 Task: Add Boiron Ledum Palustre 30C to the cart.
Action: Mouse moved to (263, 127)
Screenshot: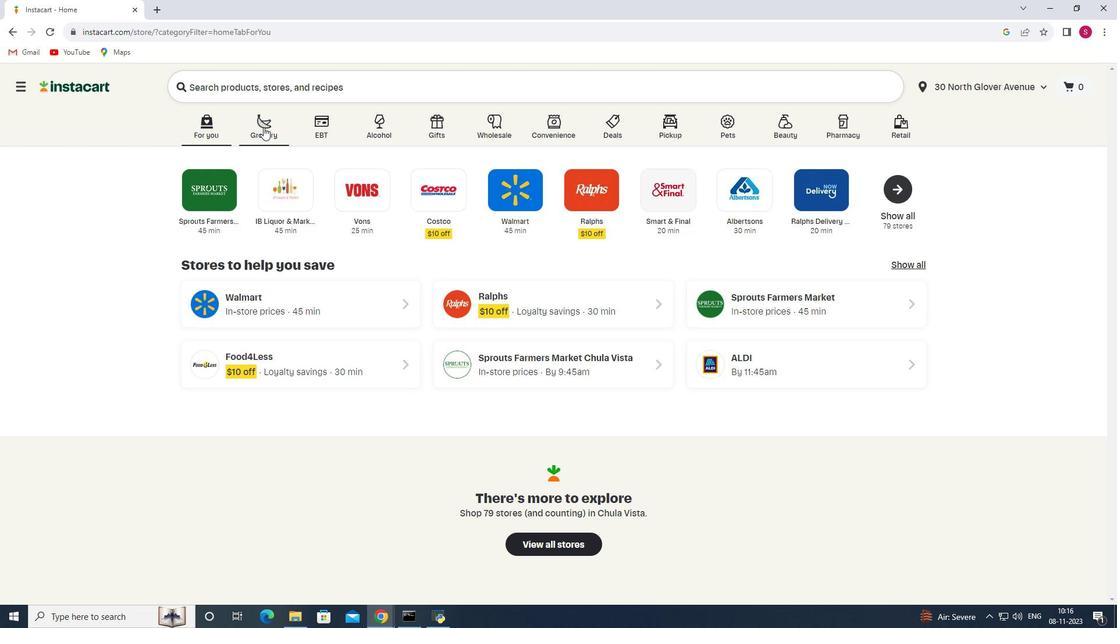 
Action: Mouse pressed left at (263, 127)
Screenshot: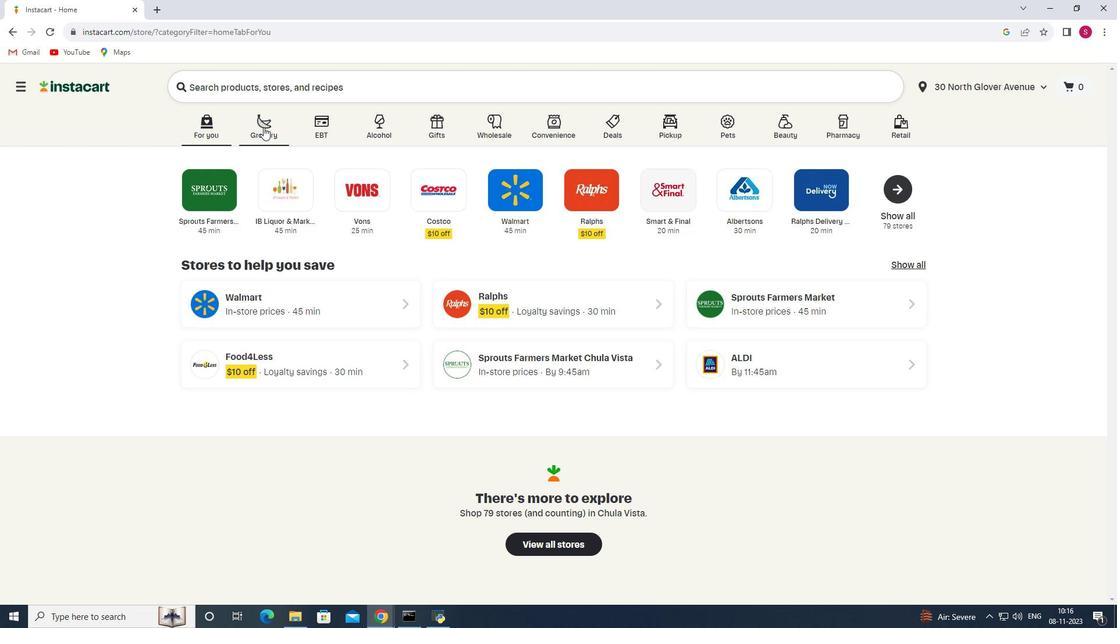 
Action: Mouse moved to (281, 330)
Screenshot: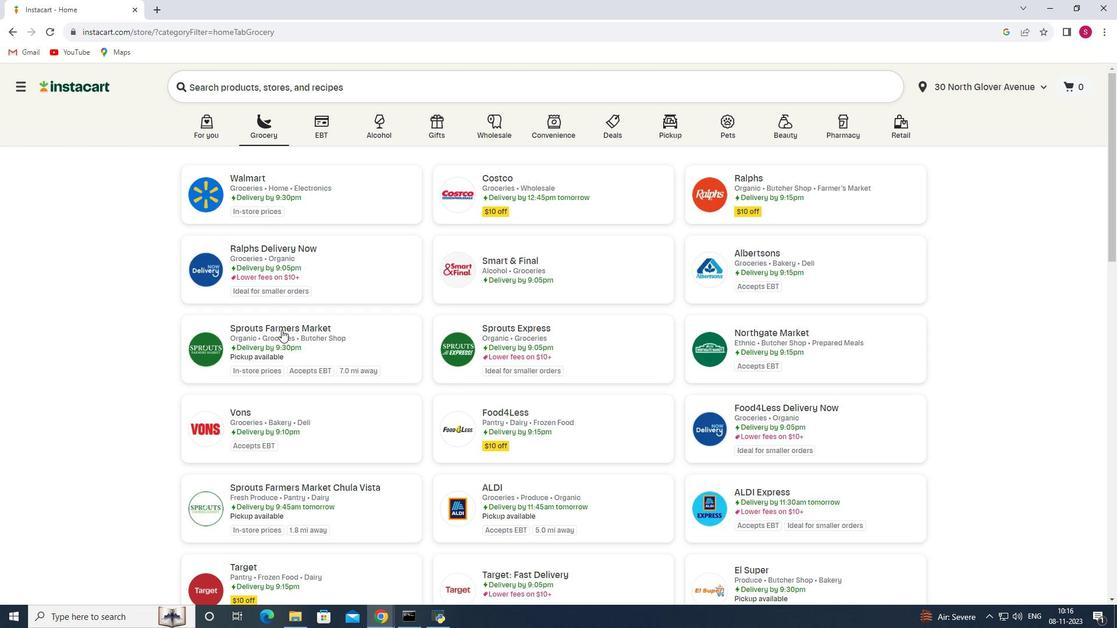 
Action: Mouse pressed left at (281, 330)
Screenshot: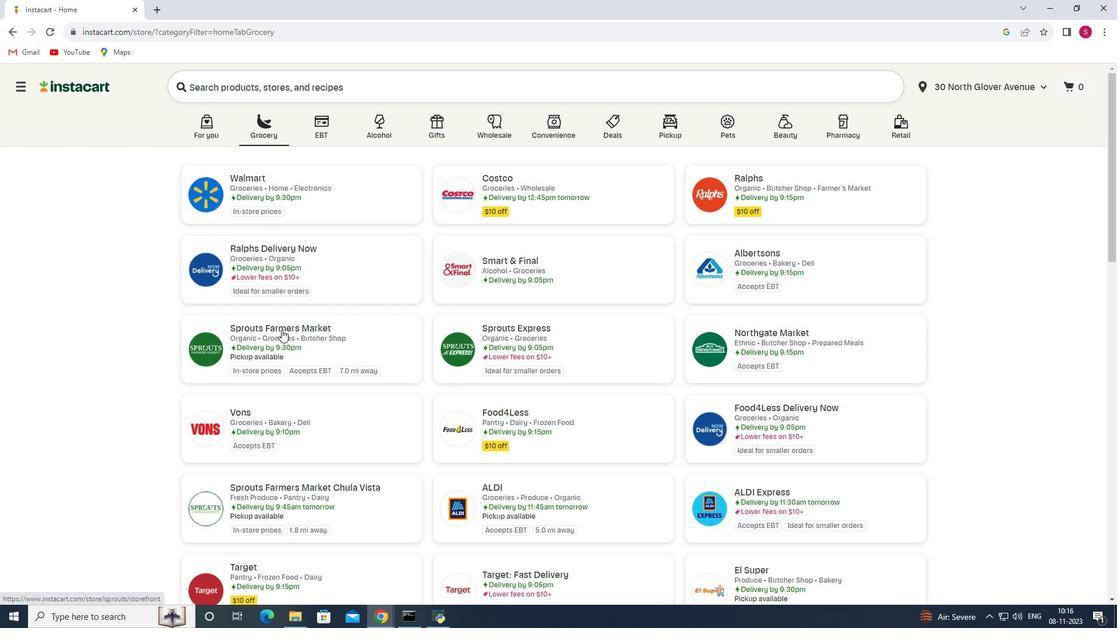 
Action: Mouse moved to (110, 387)
Screenshot: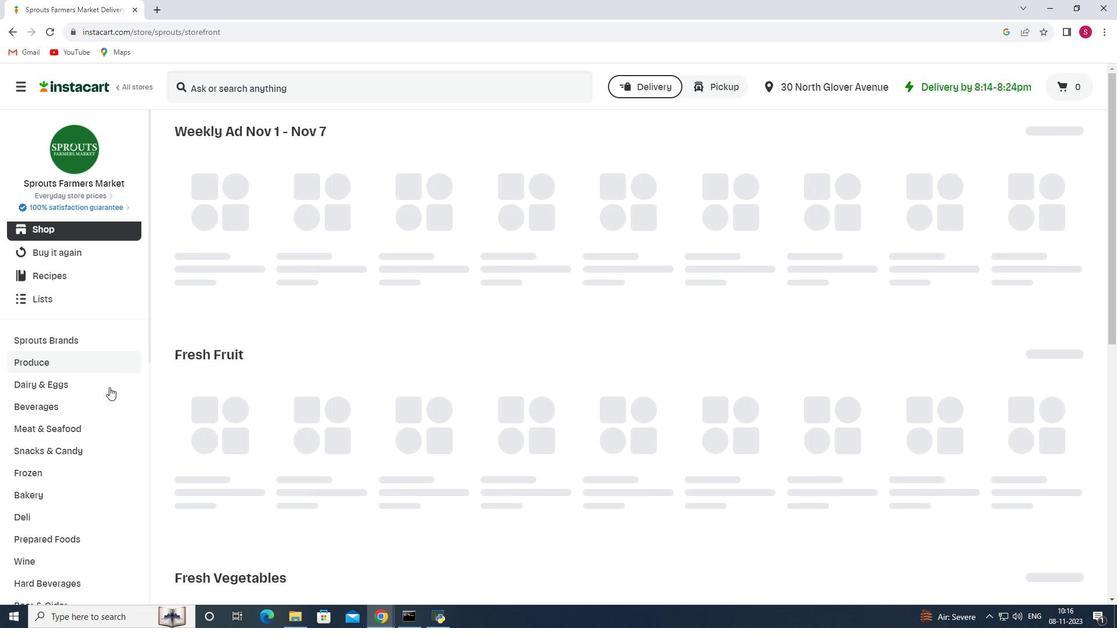 
Action: Mouse scrolled (110, 387) with delta (0, 0)
Screenshot: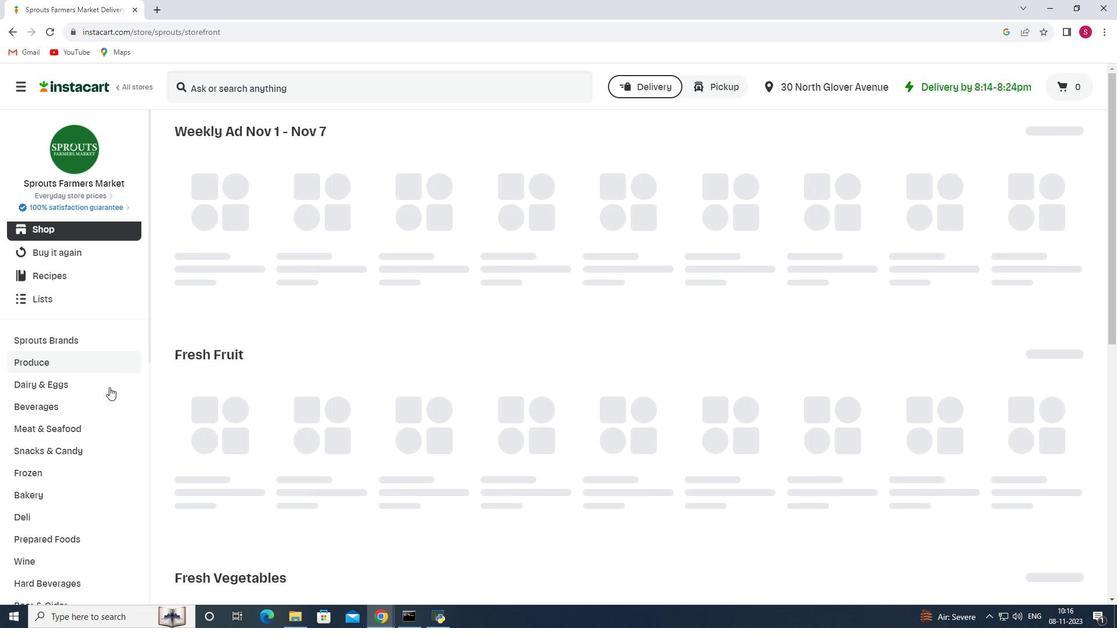 
Action: Mouse moved to (109, 387)
Screenshot: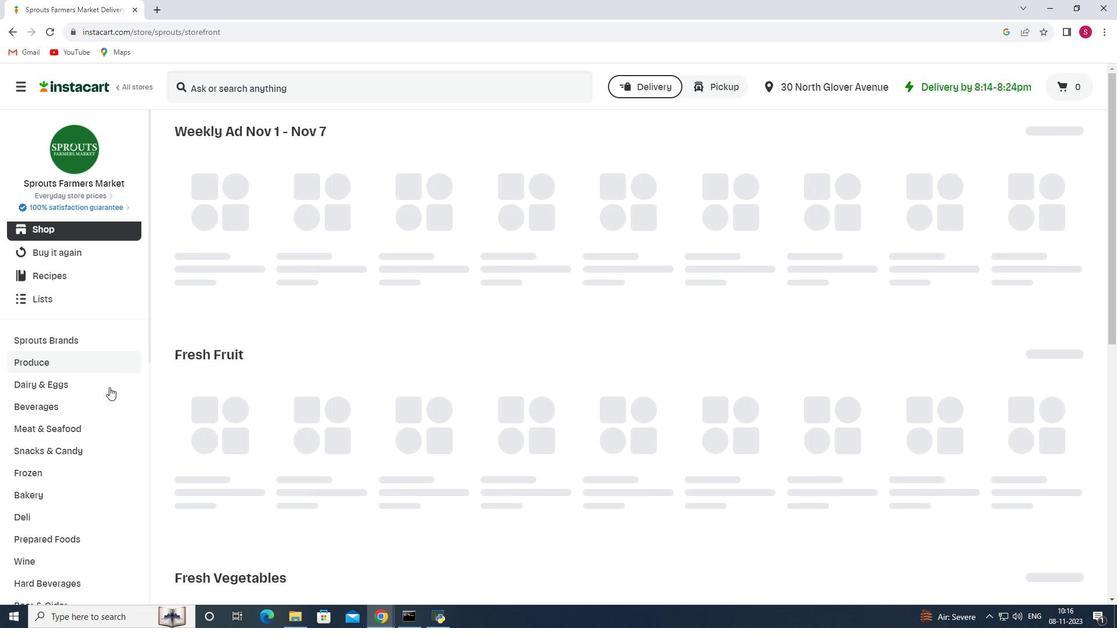
Action: Mouse scrolled (109, 387) with delta (0, 0)
Screenshot: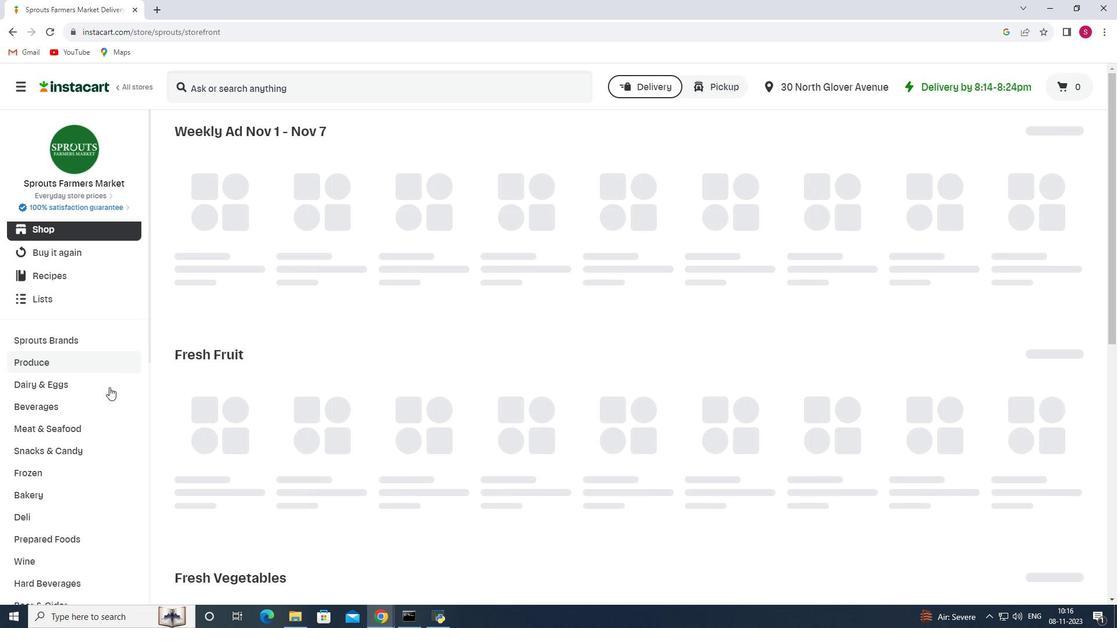 
Action: Mouse scrolled (109, 387) with delta (0, 0)
Screenshot: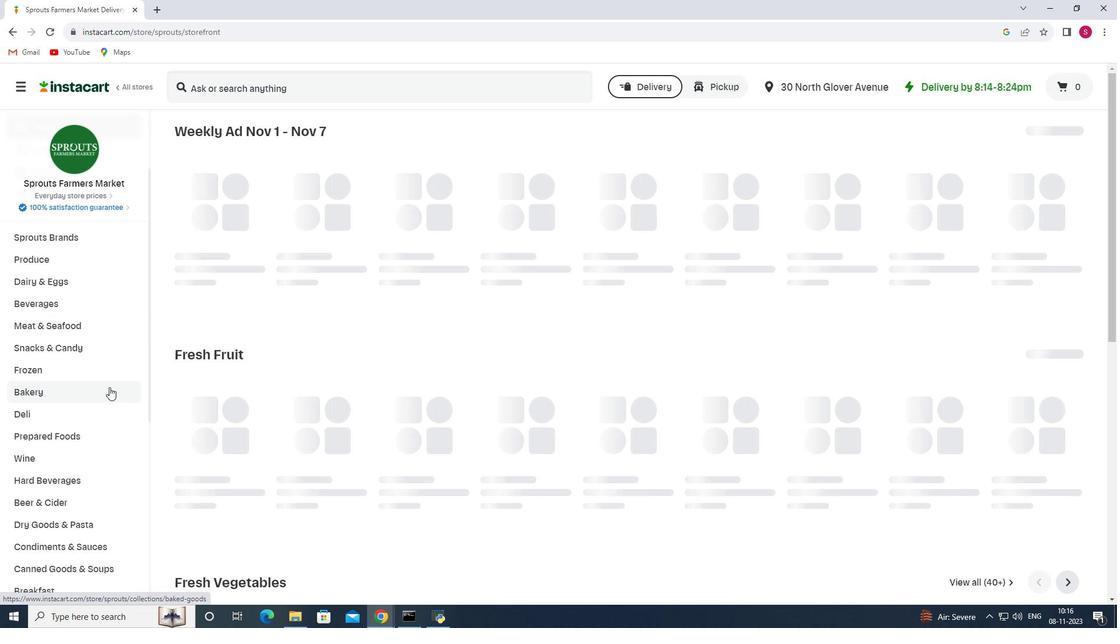 
Action: Mouse scrolled (109, 387) with delta (0, 0)
Screenshot: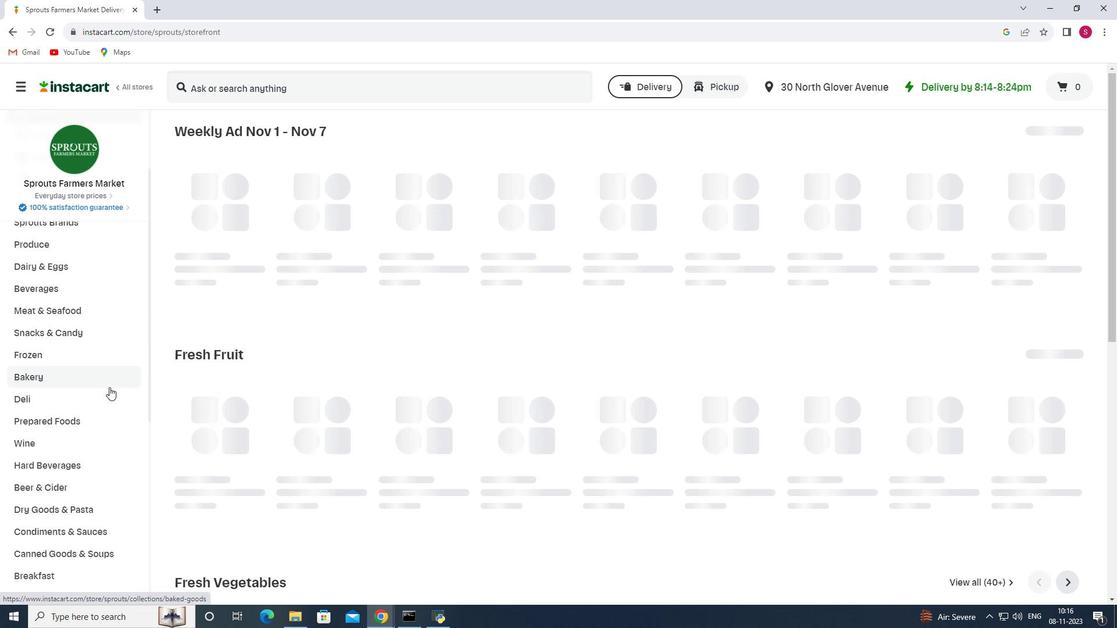 
Action: Mouse scrolled (109, 387) with delta (0, 0)
Screenshot: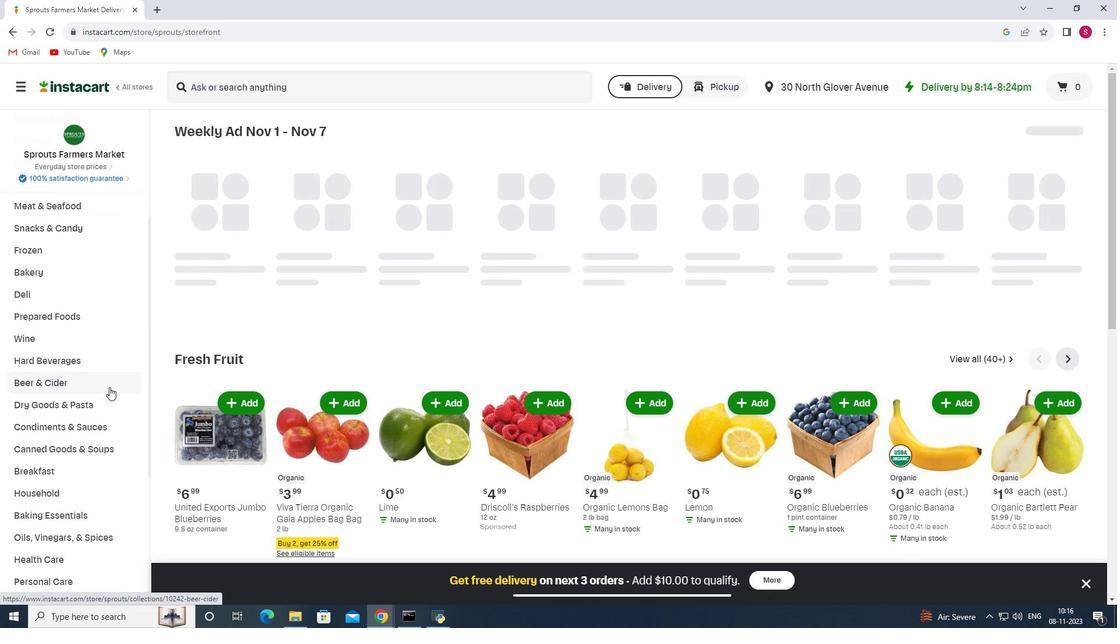
Action: Mouse scrolled (109, 387) with delta (0, 0)
Screenshot: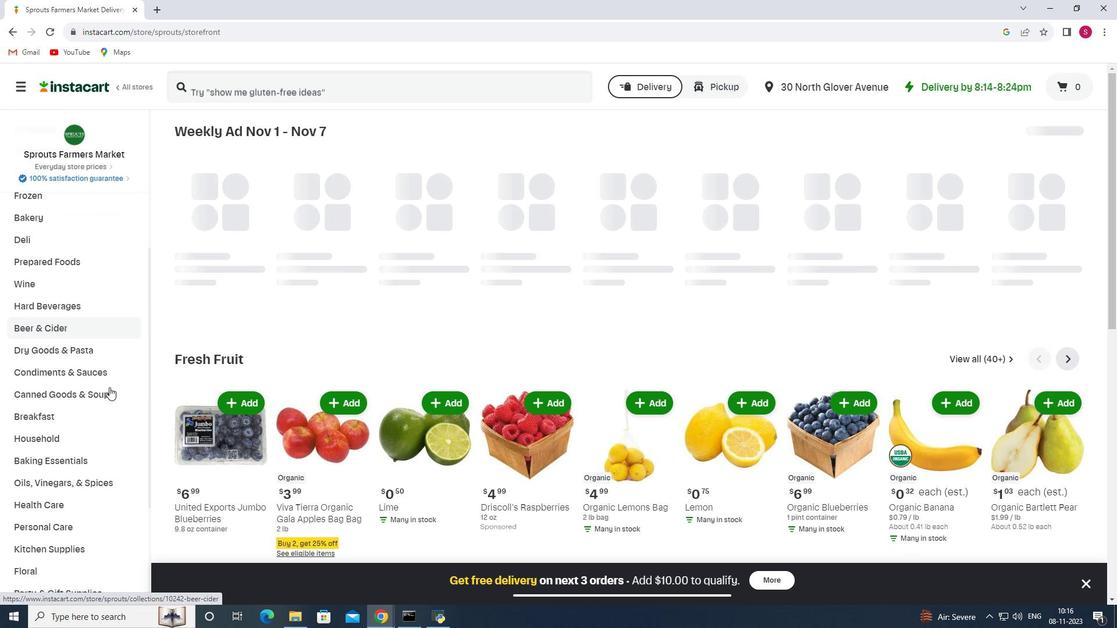 
Action: Mouse scrolled (109, 387) with delta (0, 0)
Screenshot: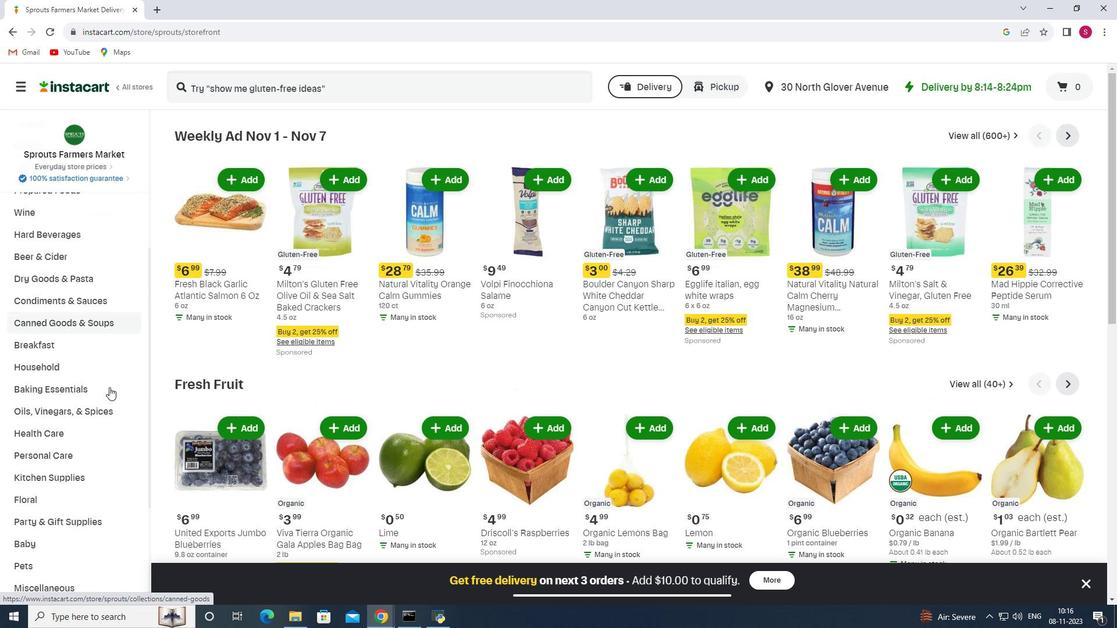 
Action: Mouse scrolled (109, 387) with delta (0, 0)
Screenshot: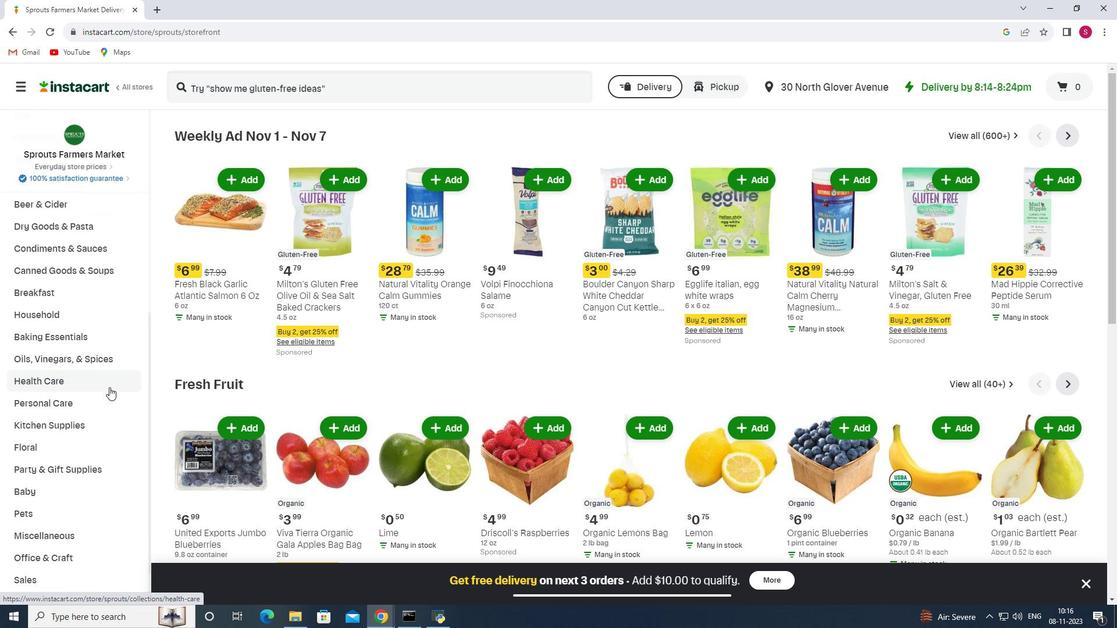 
Action: Mouse moved to (58, 396)
Screenshot: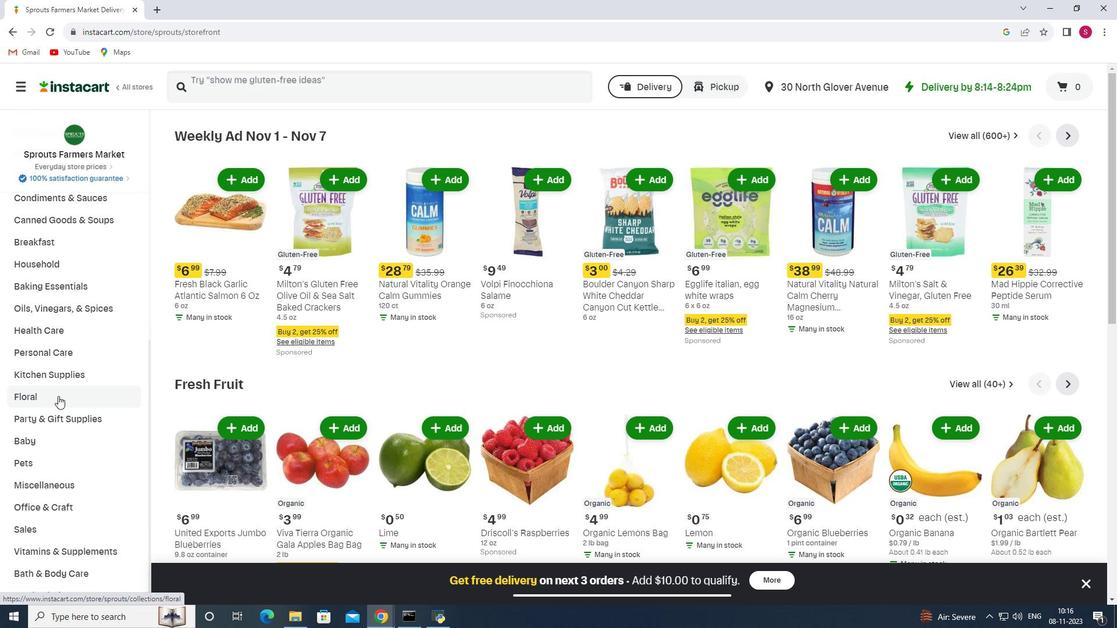 
Action: Mouse scrolled (58, 395) with delta (0, 0)
Screenshot: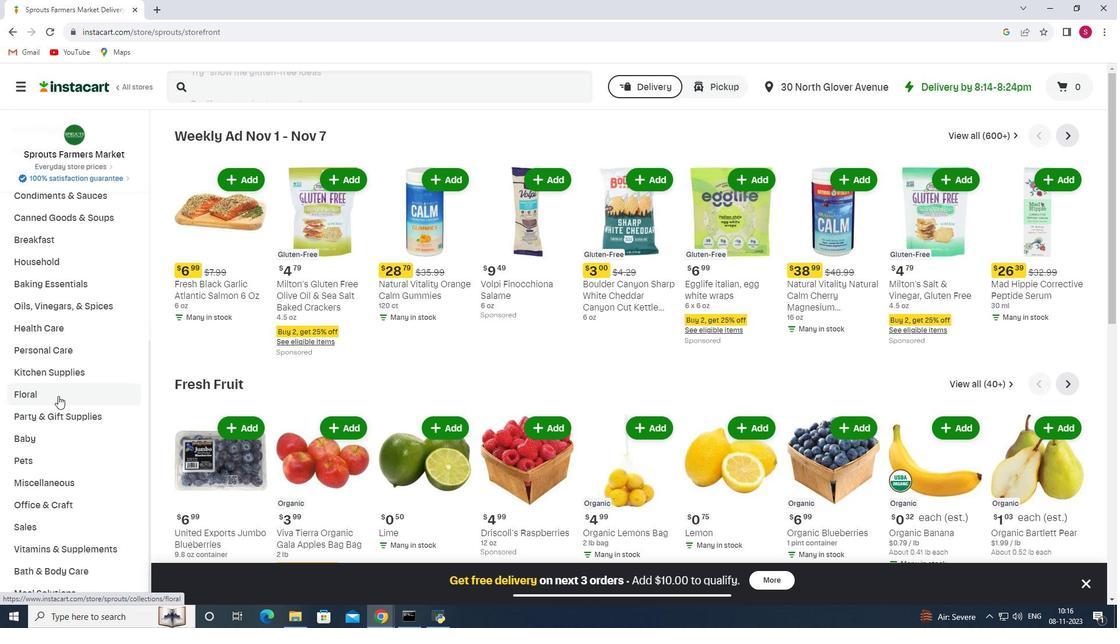 
Action: Mouse scrolled (58, 395) with delta (0, 0)
Screenshot: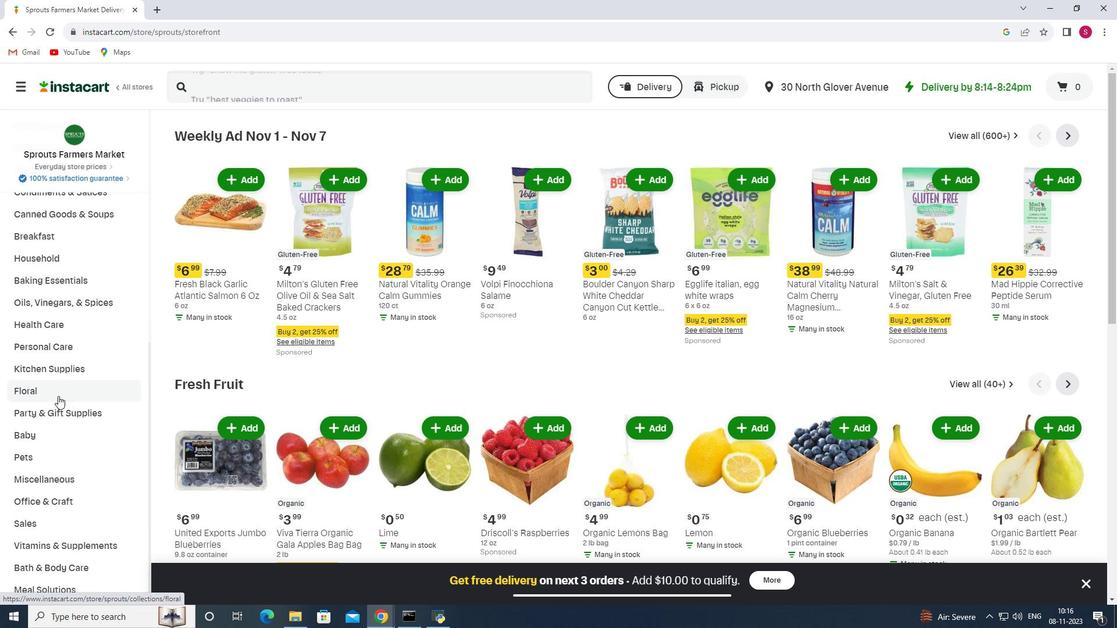 
Action: Mouse moved to (75, 312)
Screenshot: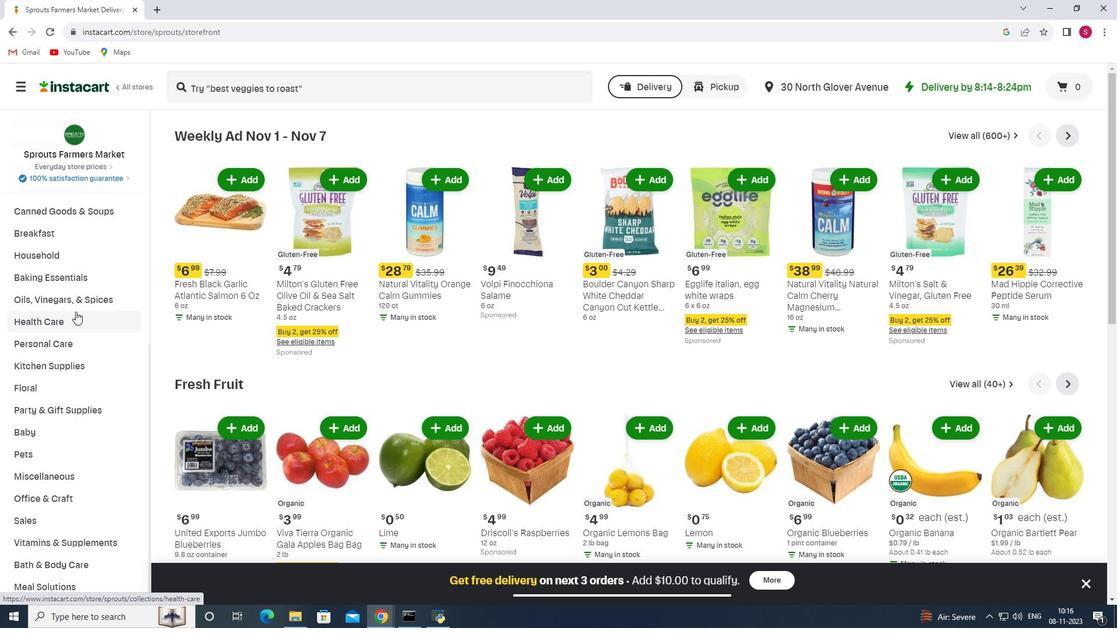 
Action: Mouse pressed left at (75, 312)
Screenshot: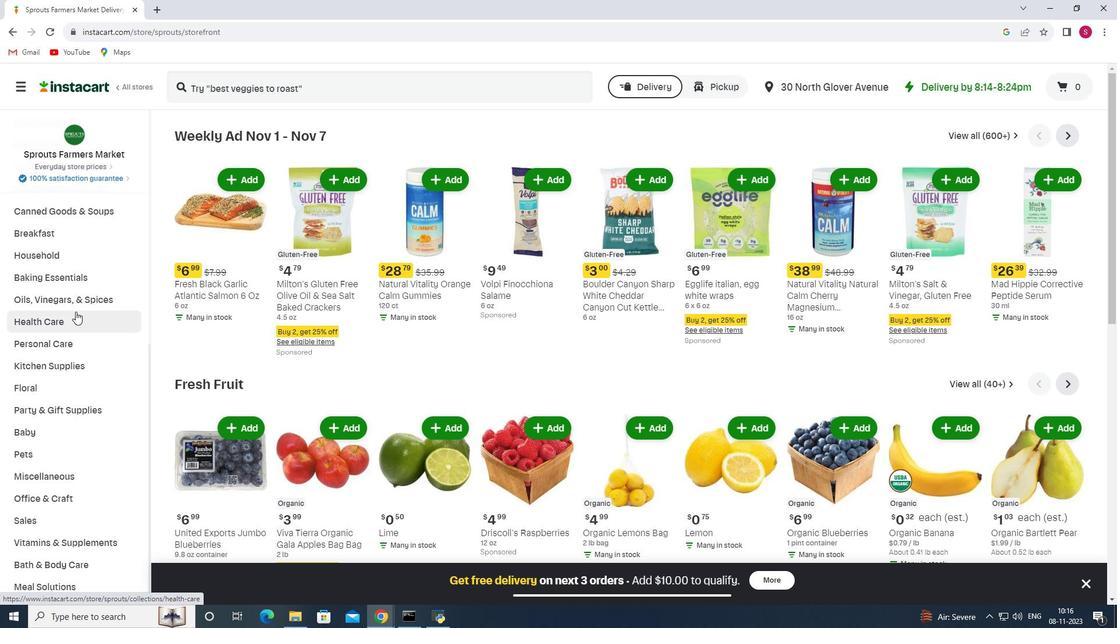 
Action: Mouse moved to (430, 166)
Screenshot: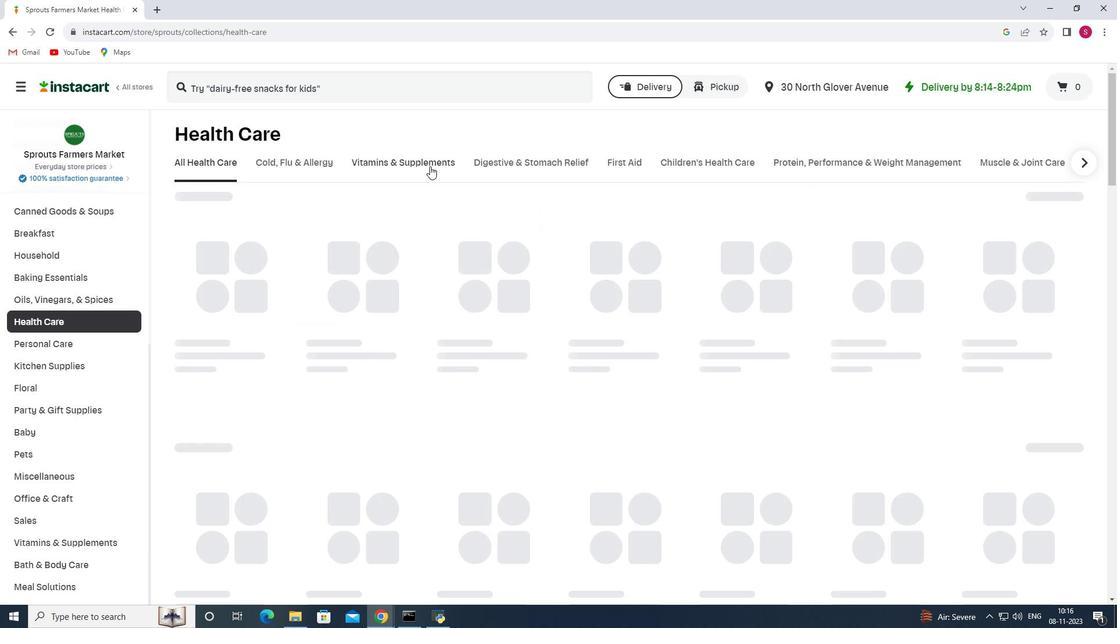 
Action: Mouse pressed left at (430, 166)
Screenshot: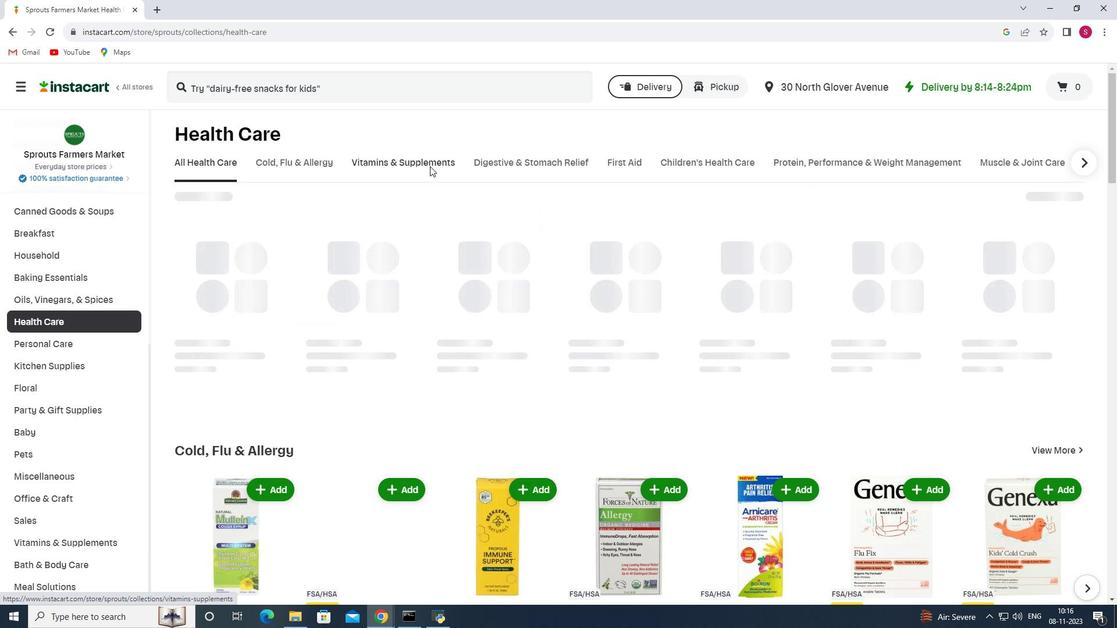 
Action: Mouse moved to (929, 206)
Screenshot: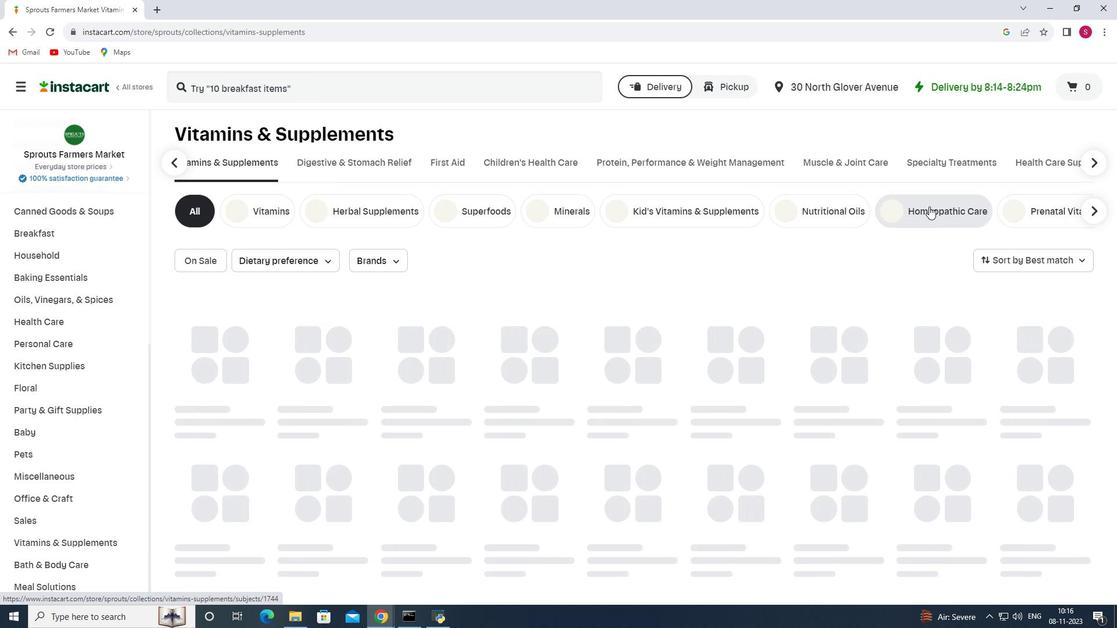 
Action: Mouse pressed left at (929, 206)
Screenshot: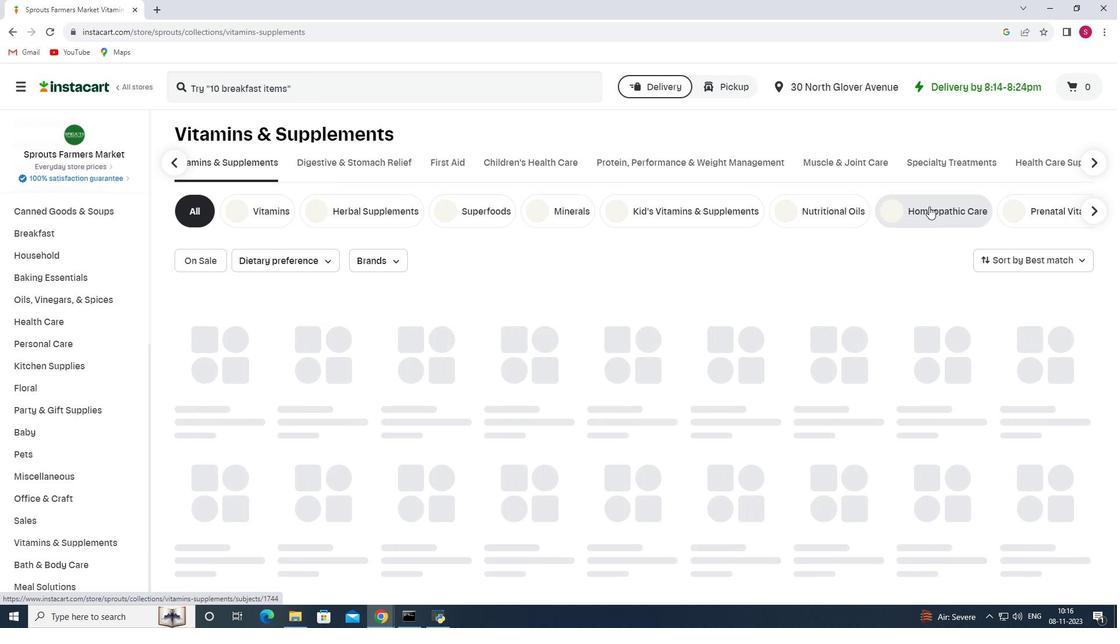 
Action: Mouse moved to (316, 79)
Screenshot: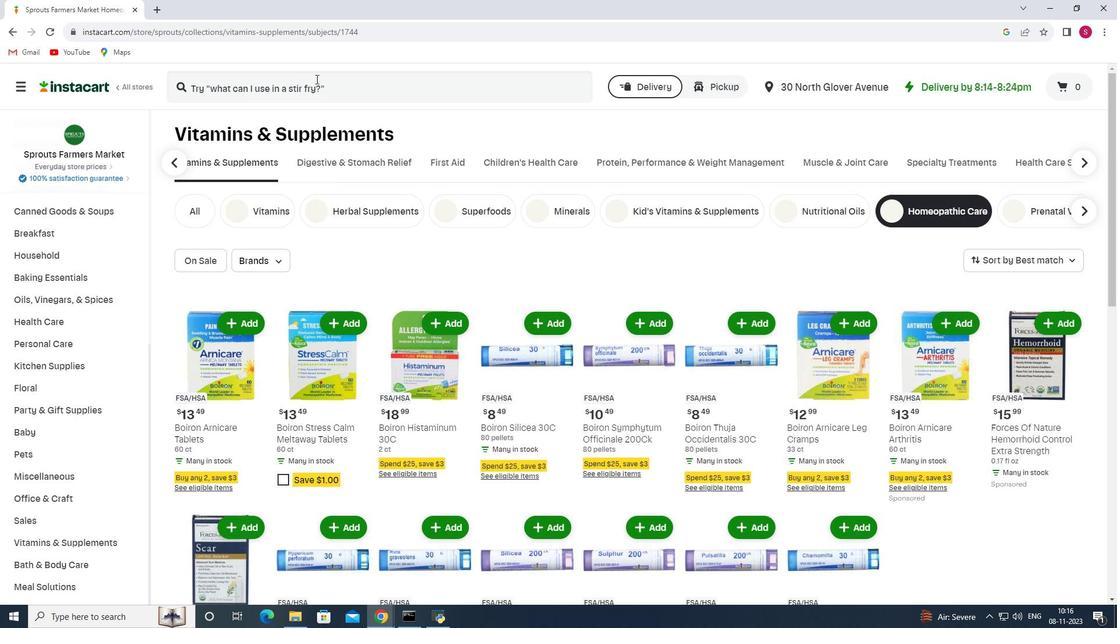 
Action: Mouse pressed left at (316, 79)
Screenshot: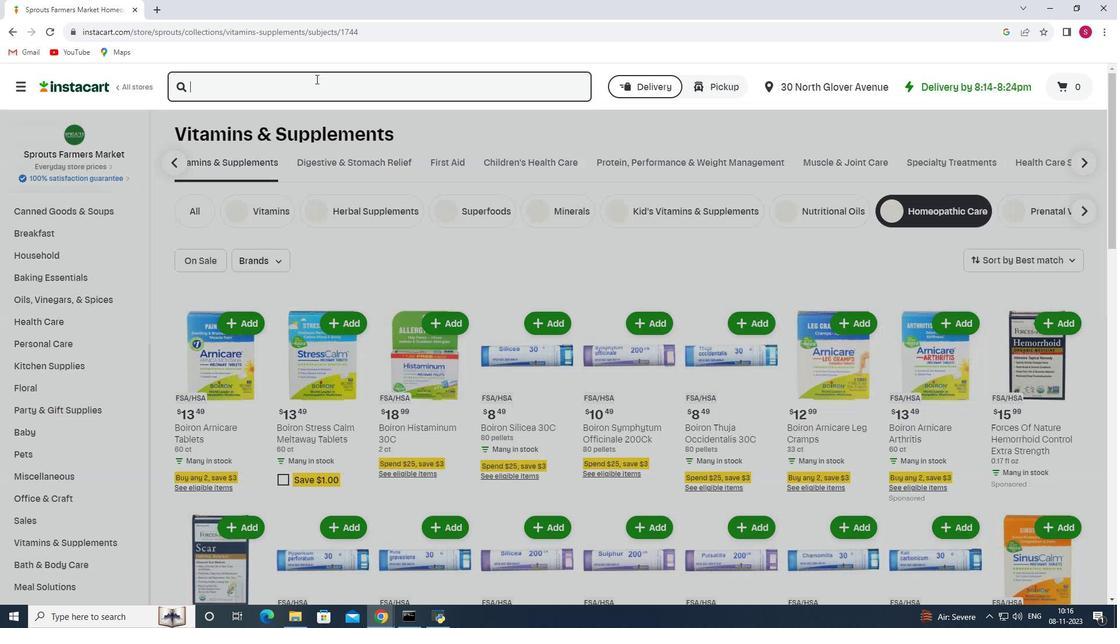 
Action: Key pressed <Key.shift>Boiron<Key.space><Key.shift>ledum<Key.space><Key.shift>Palustre<Key.space>30<Key.shift>C<Key.enter>
Screenshot: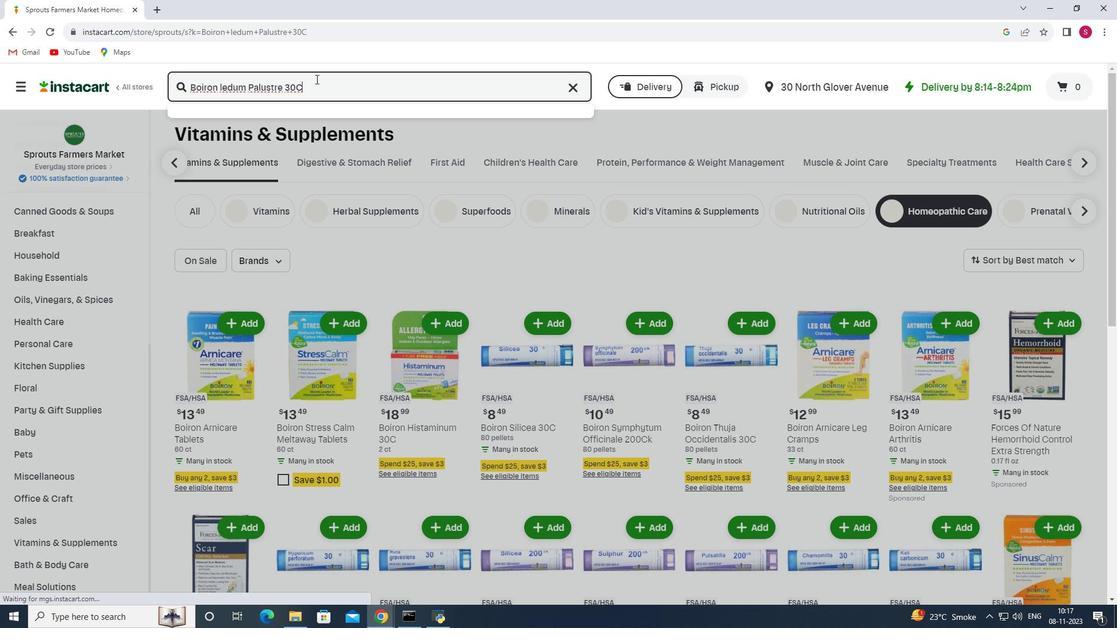 
Action: Mouse moved to (685, 178)
Screenshot: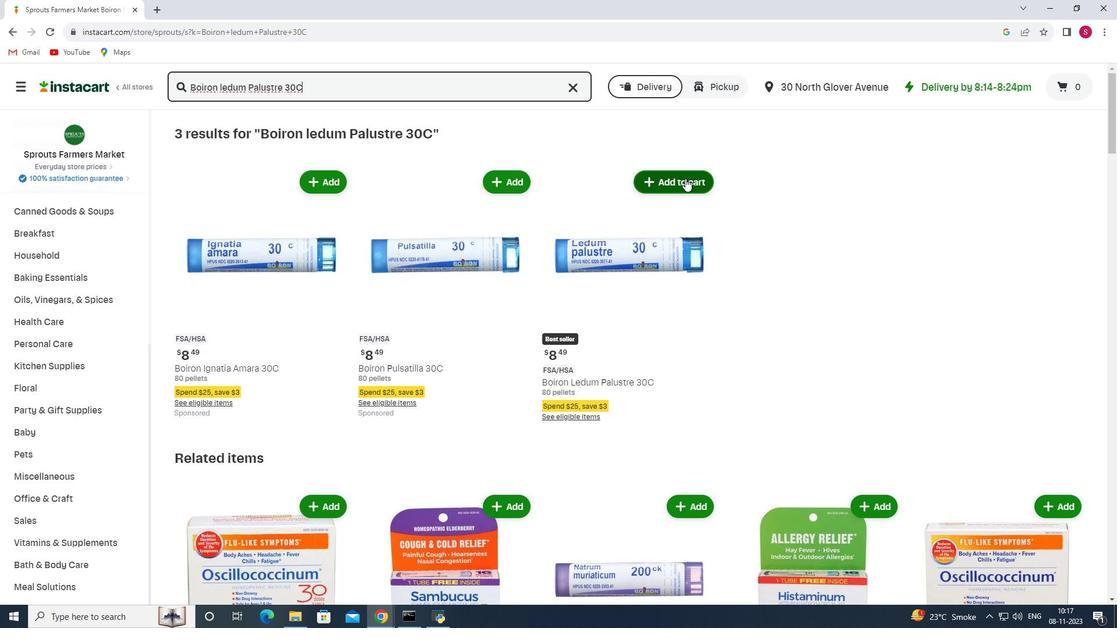 
Action: Mouse pressed left at (685, 178)
Screenshot: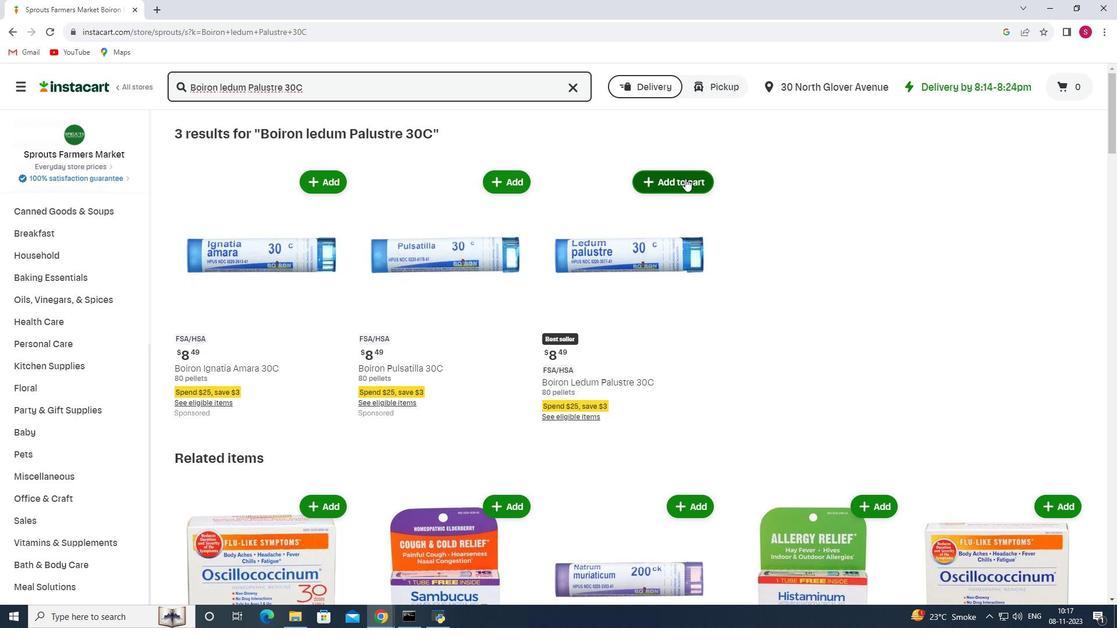 
Action: Mouse moved to (668, 206)
Screenshot: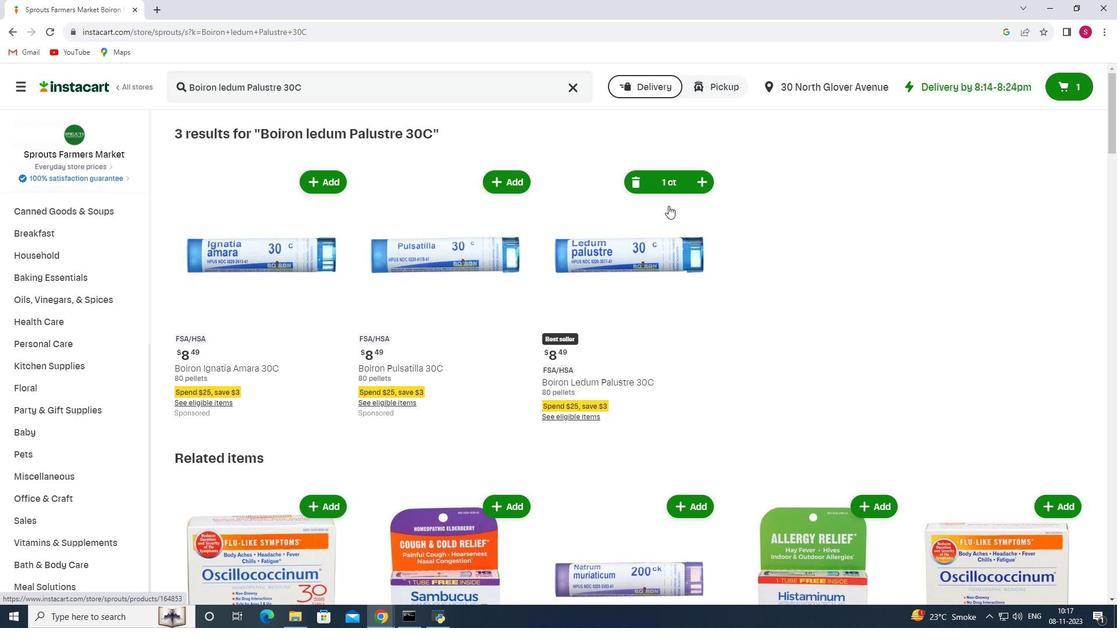 
